Task: Add Cacique Cotija Cheese to the cart.
Action: Mouse moved to (18, 95)
Screenshot: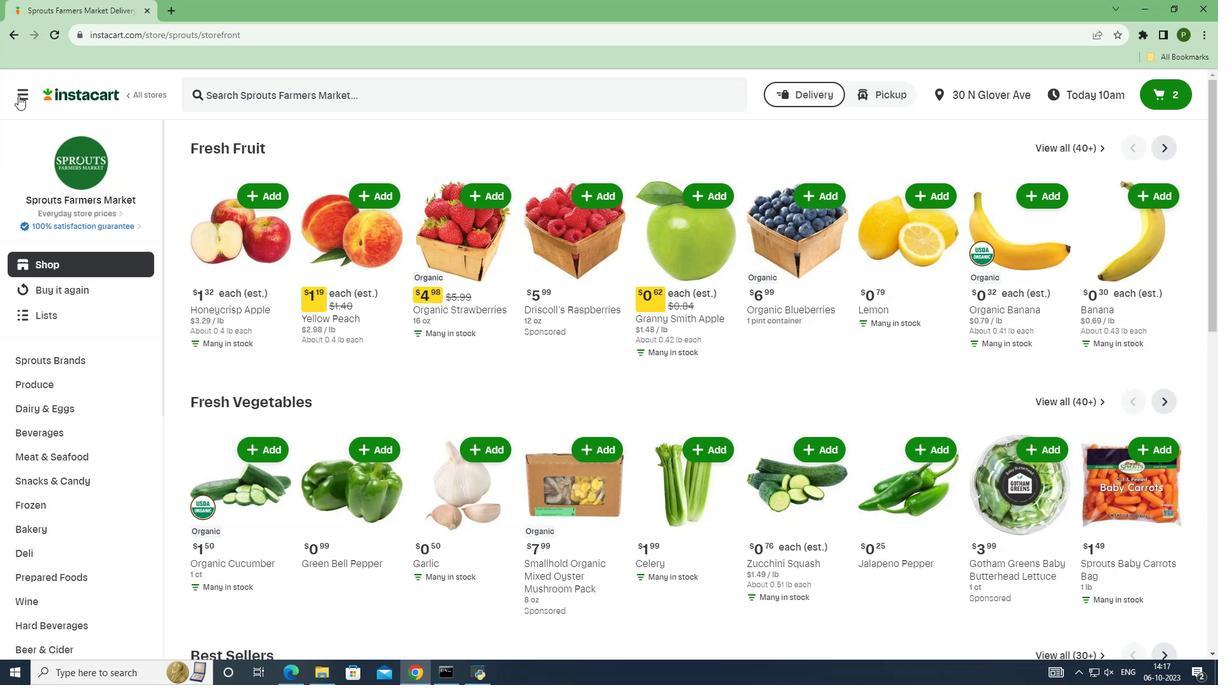 
Action: Mouse pressed left at (18, 95)
Screenshot: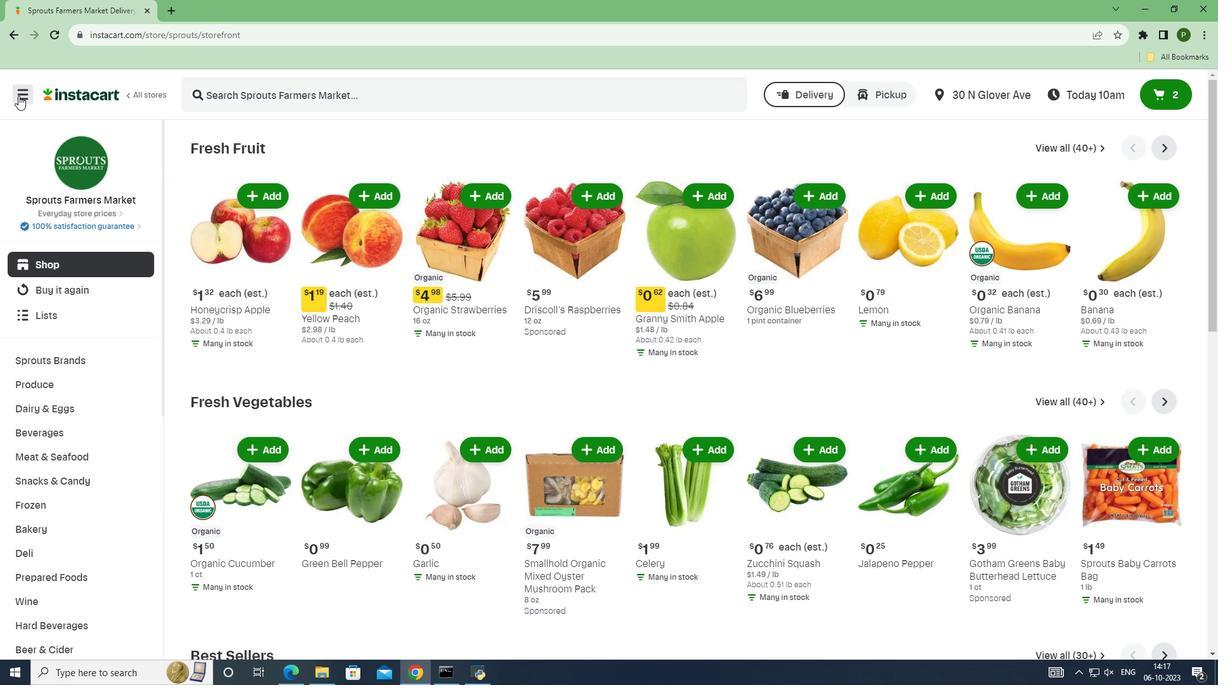 
Action: Mouse moved to (42, 332)
Screenshot: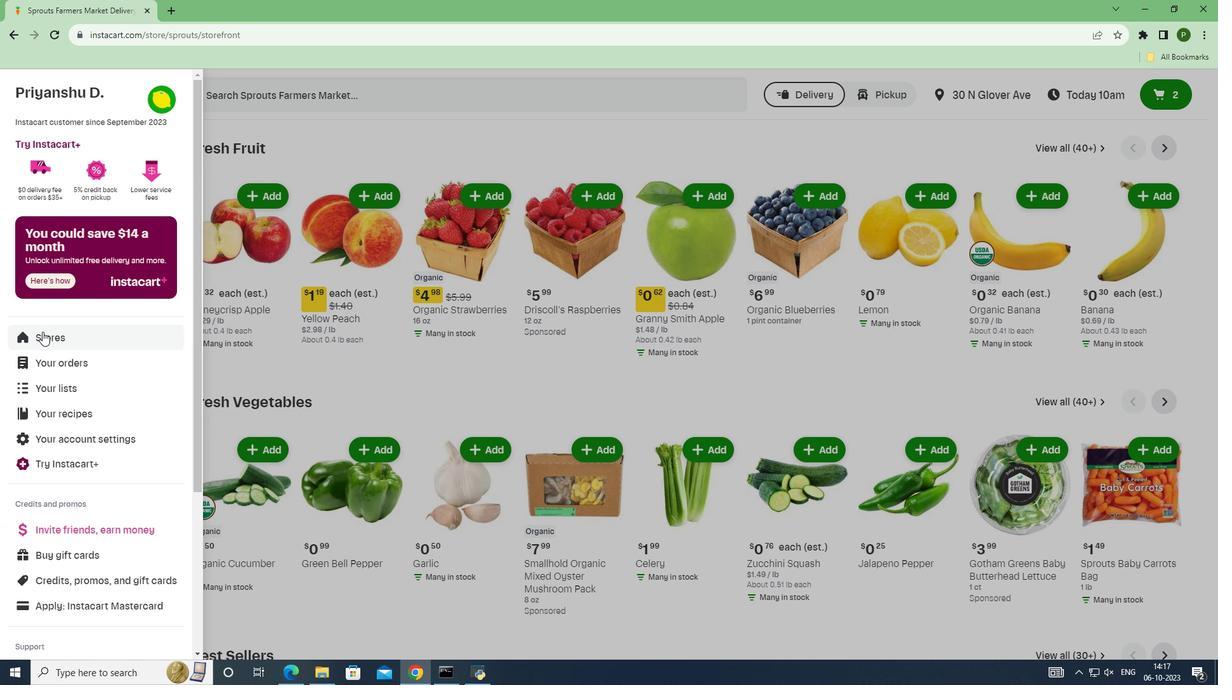 
Action: Mouse pressed left at (42, 332)
Screenshot: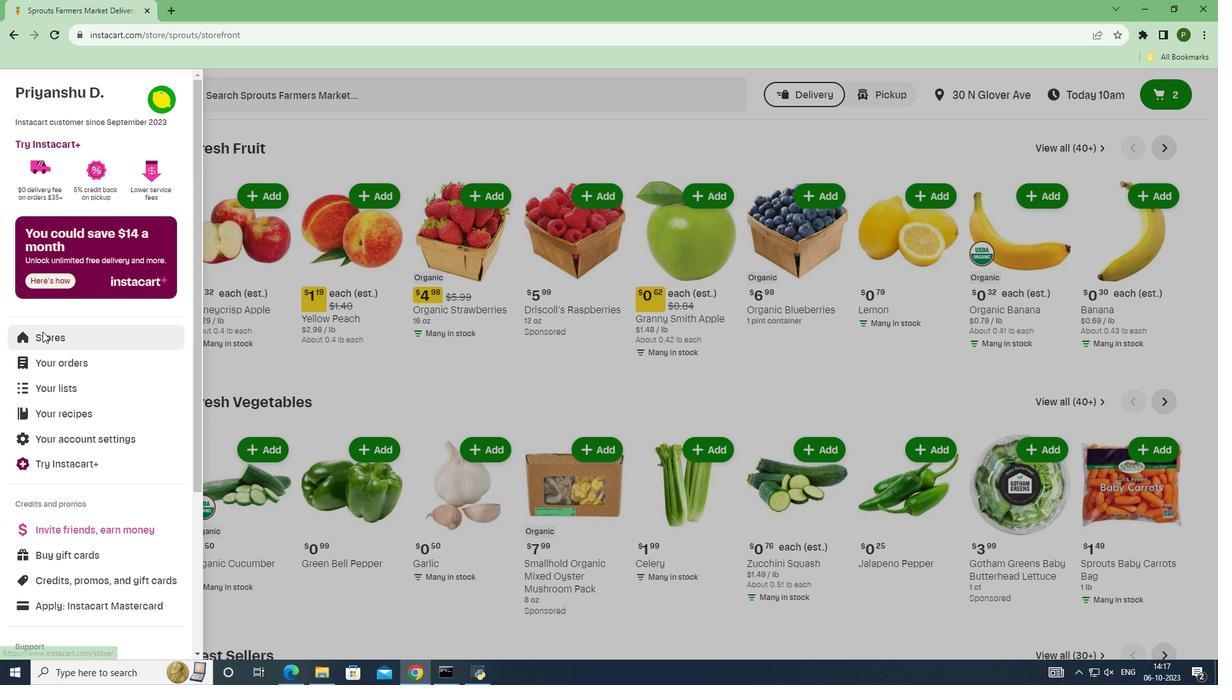 
Action: Mouse moved to (286, 144)
Screenshot: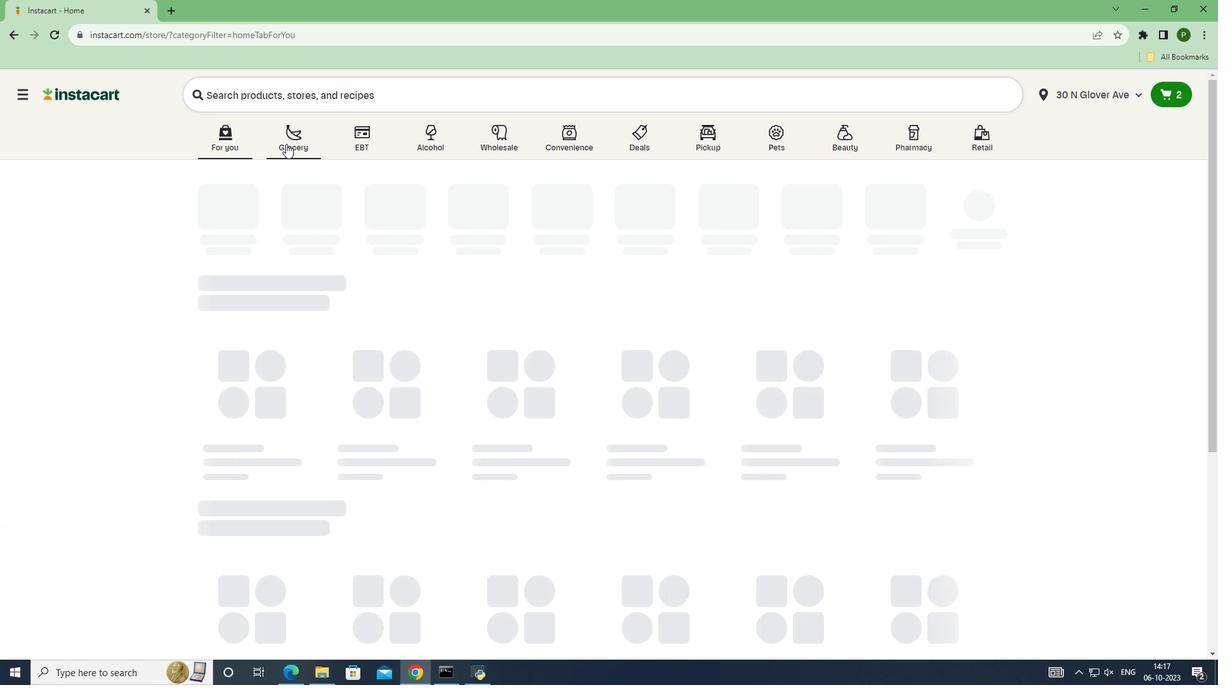
Action: Mouse pressed left at (286, 144)
Screenshot: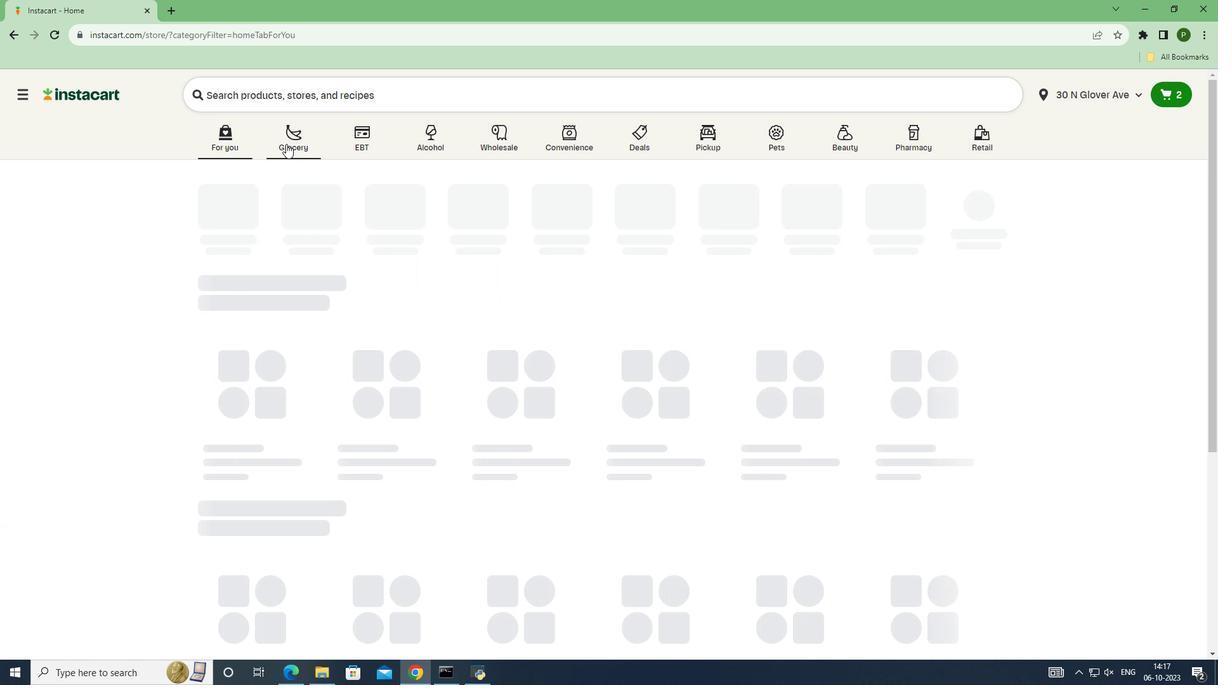 
Action: Mouse moved to (306, 197)
Screenshot: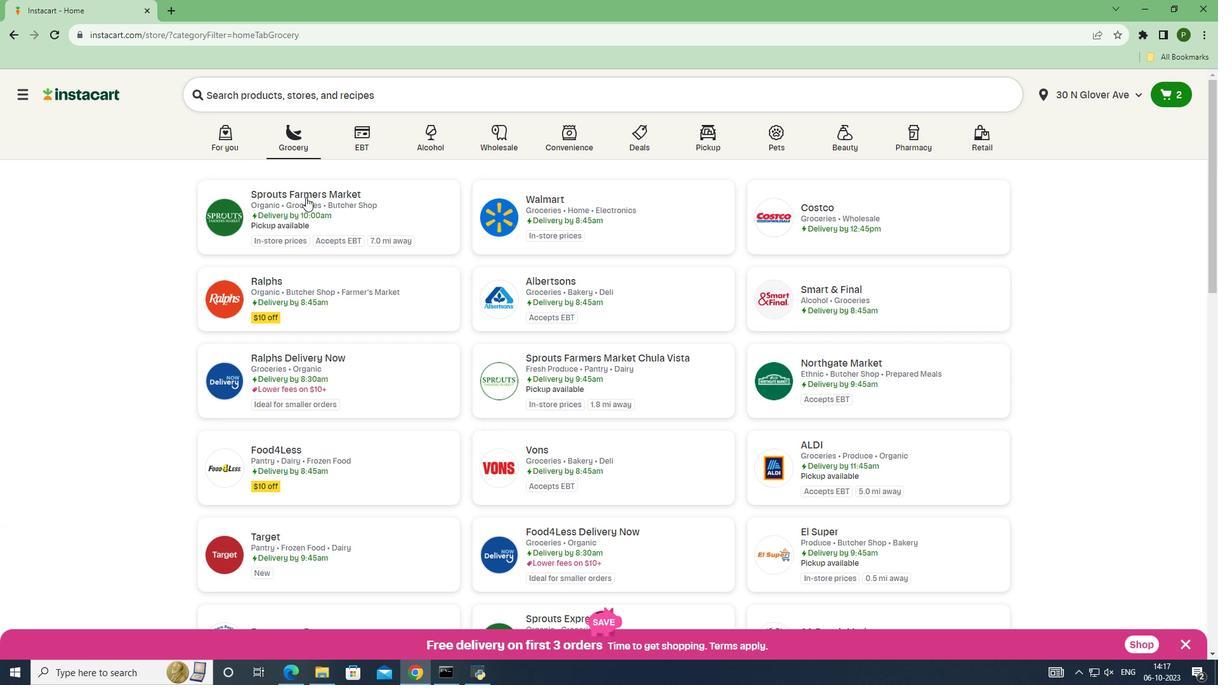 
Action: Mouse pressed left at (306, 197)
Screenshot: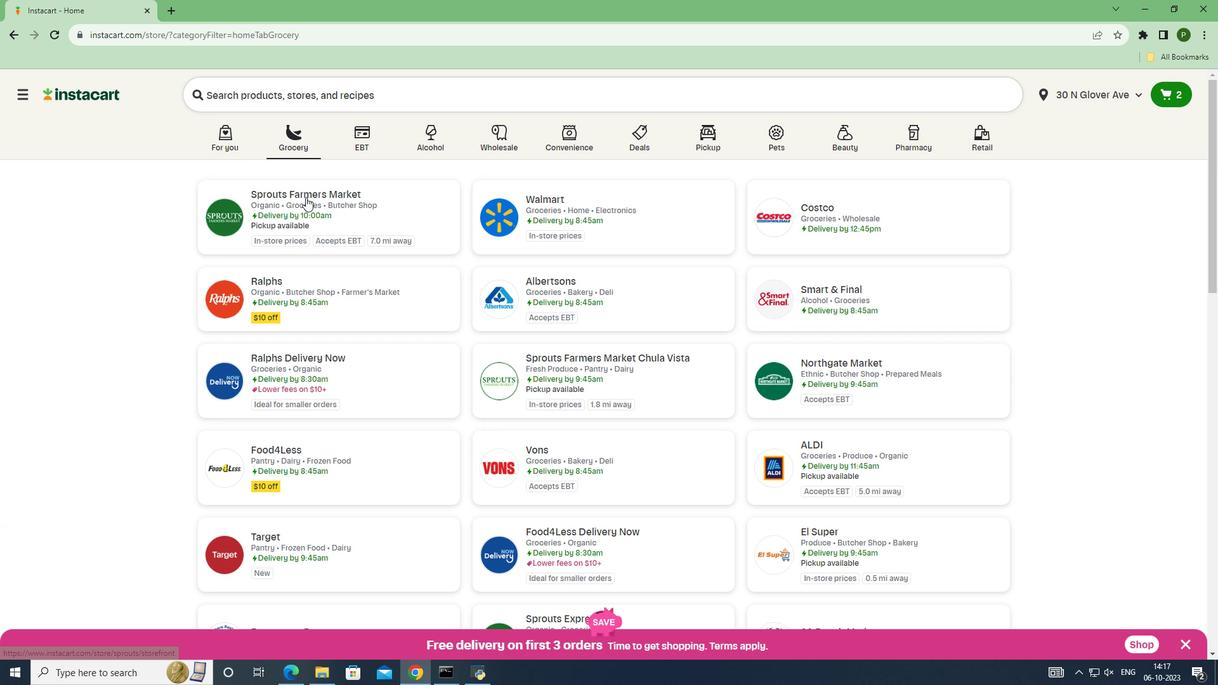 
Action: Mouse moved to (55, 406)
Screenshot: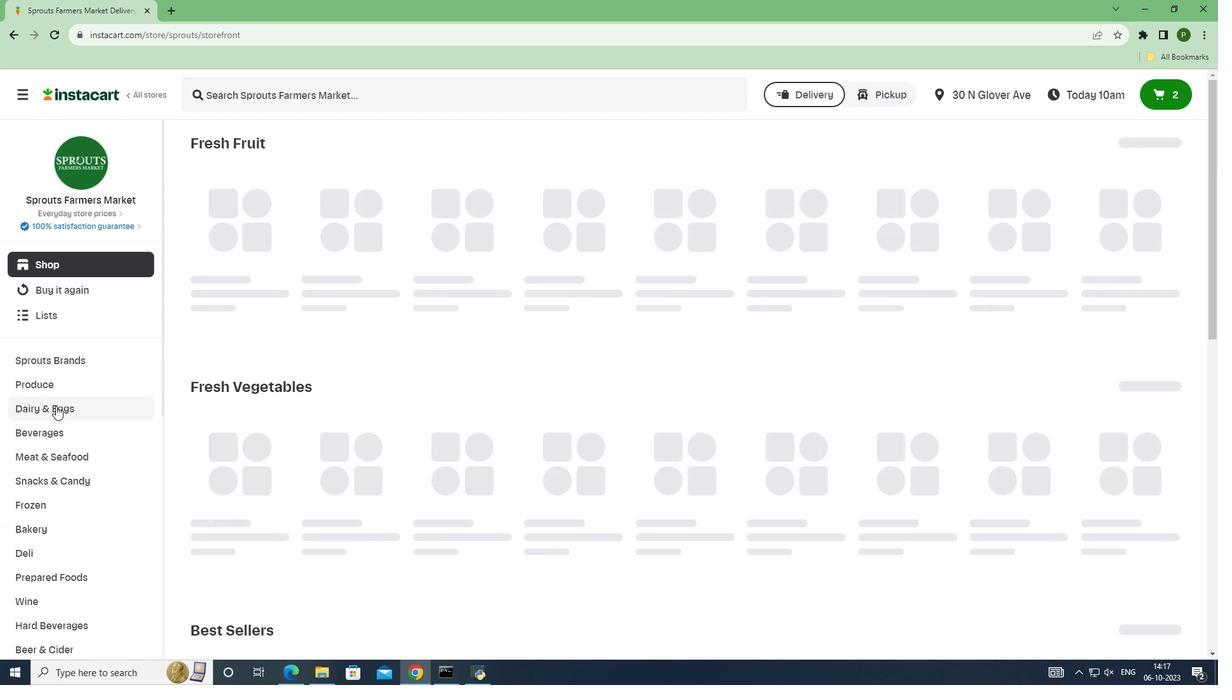 
Action: Mouse pressed left at (55, 406)
Screenshot: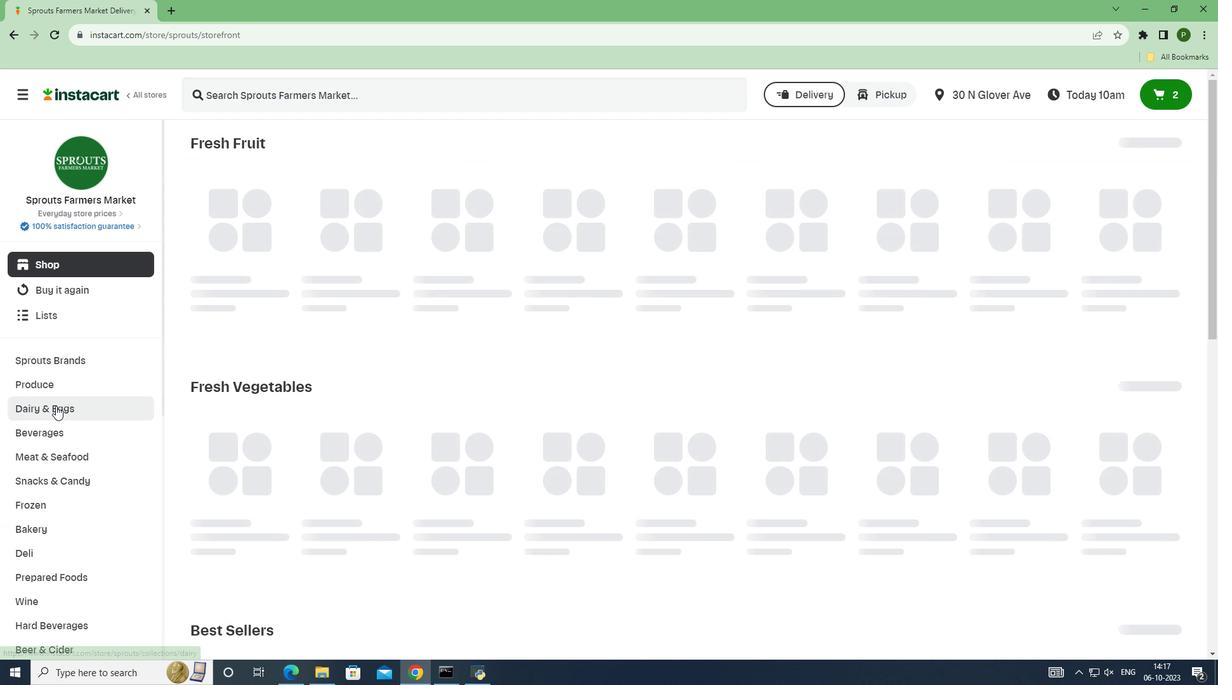 
Action: Mouse moved to (46, 455)
Screenshot: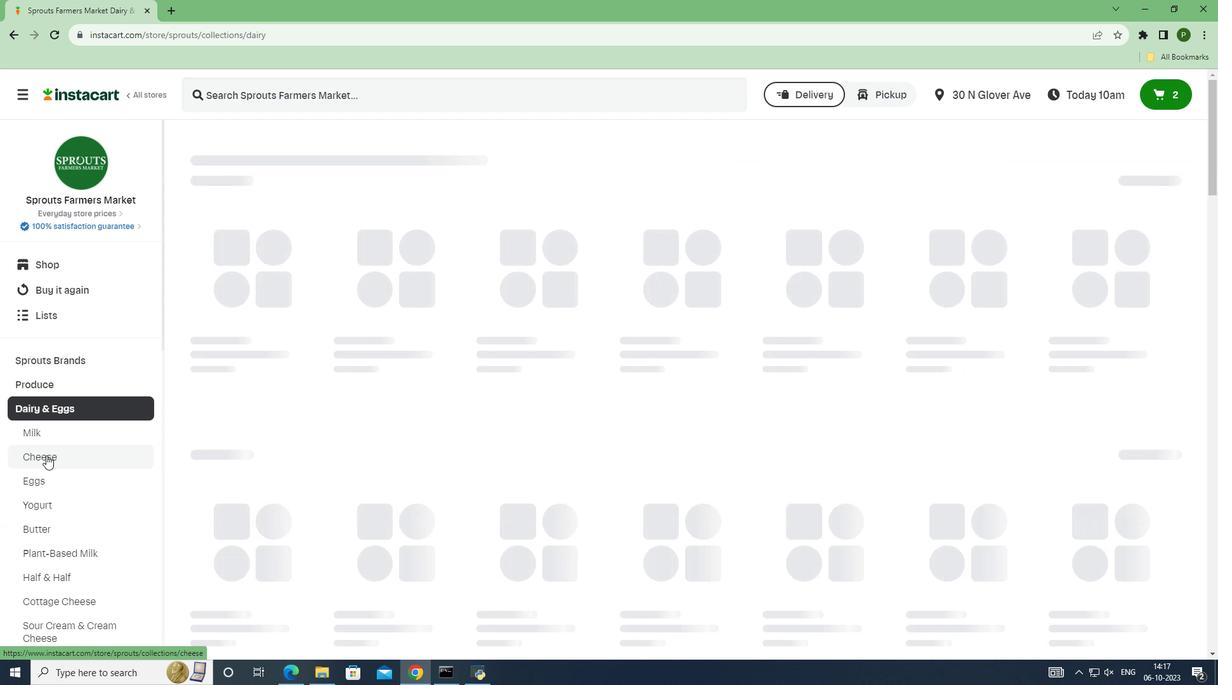 
Action: Mouse pressed left at (46, 455)
Screenshot: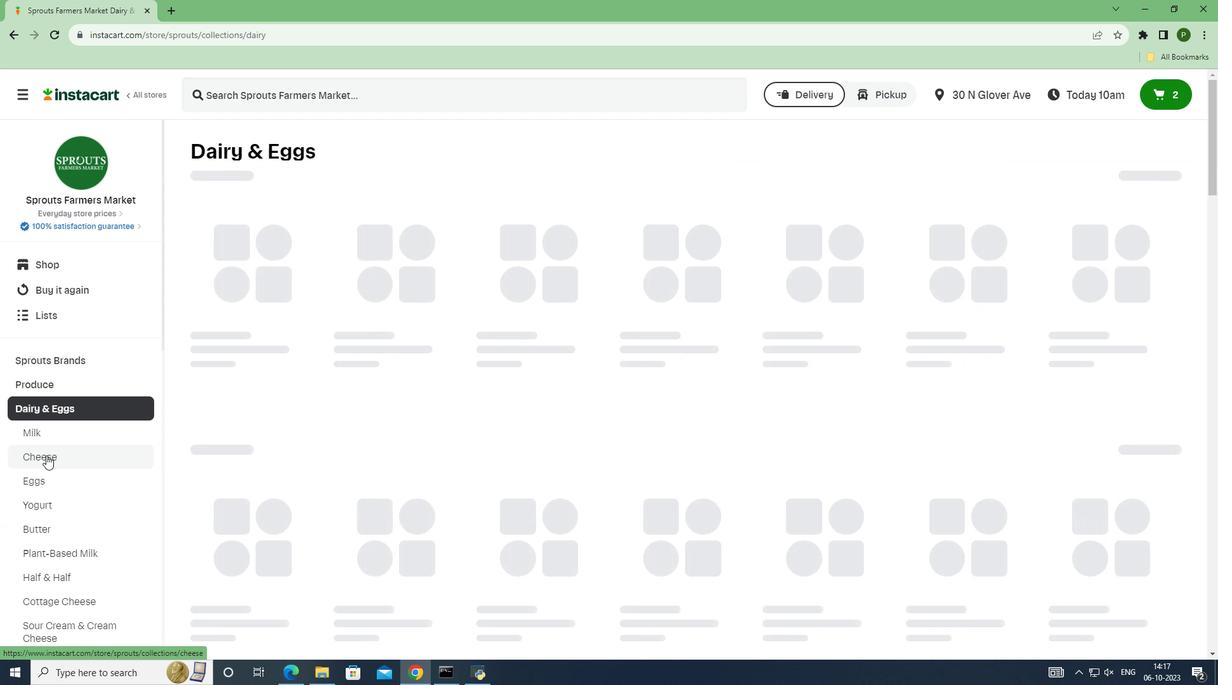 
Action: Mouse moved to (251, 100)
Screenshot: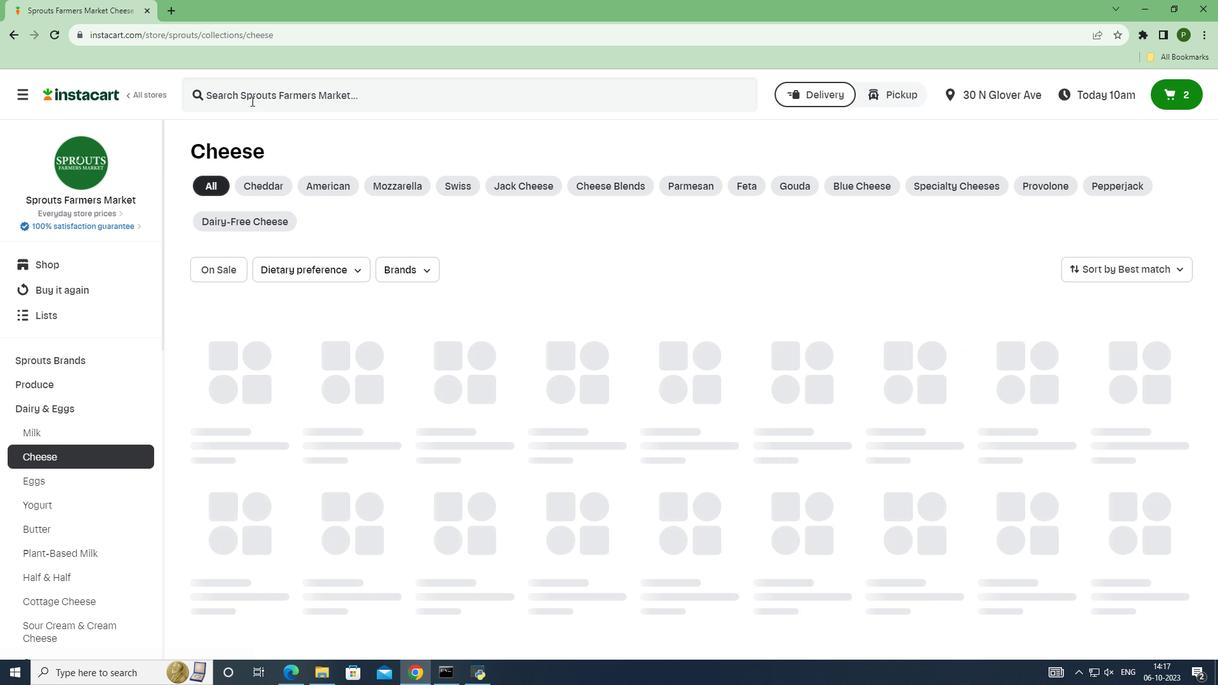 
Action: Mouse pressed left at (251, 100)
Screenshot: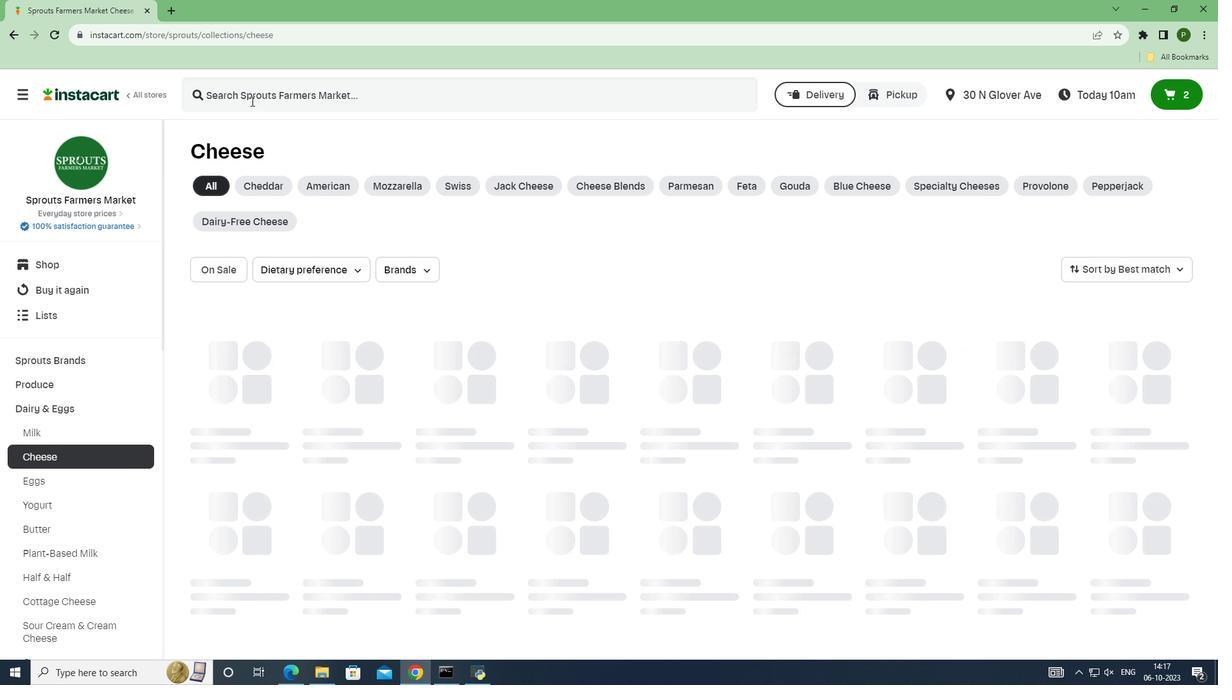 
Action: Key pressed <Key.caps_lock>C<Key.caps_lock>acique<Key.space><Key.caps_lock>C<Key.caps_lock>otija<Key.space><Key.caps_lock>C<Key.caps_lock>heese<Key.space><Key.enter>
Screenshot: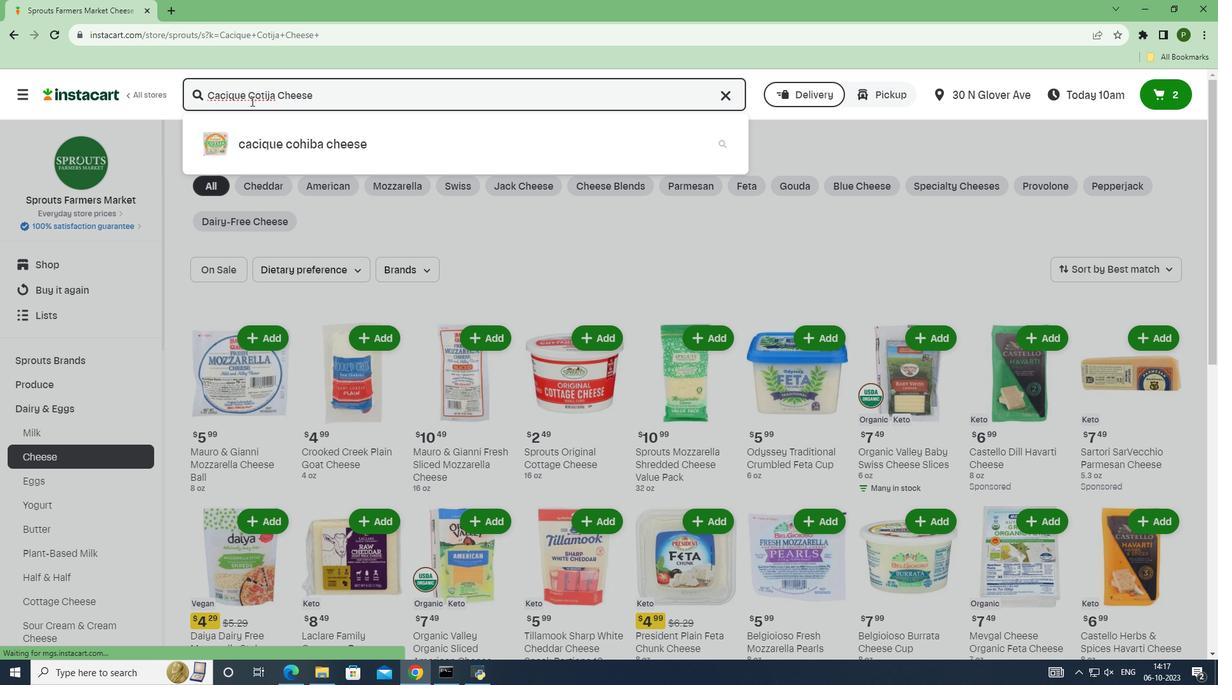 
Action: Mouse moved to (746, 231)
Screenshot: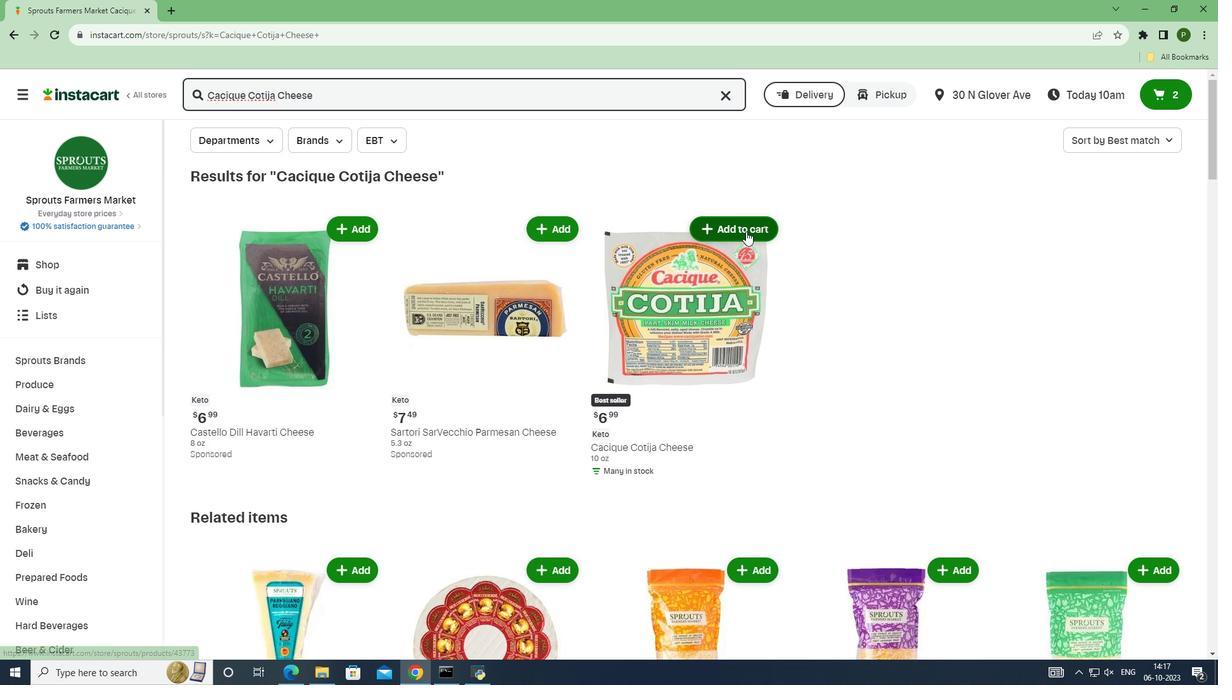 
Action: Mouse pressed left at (746, 231)
Screenshot: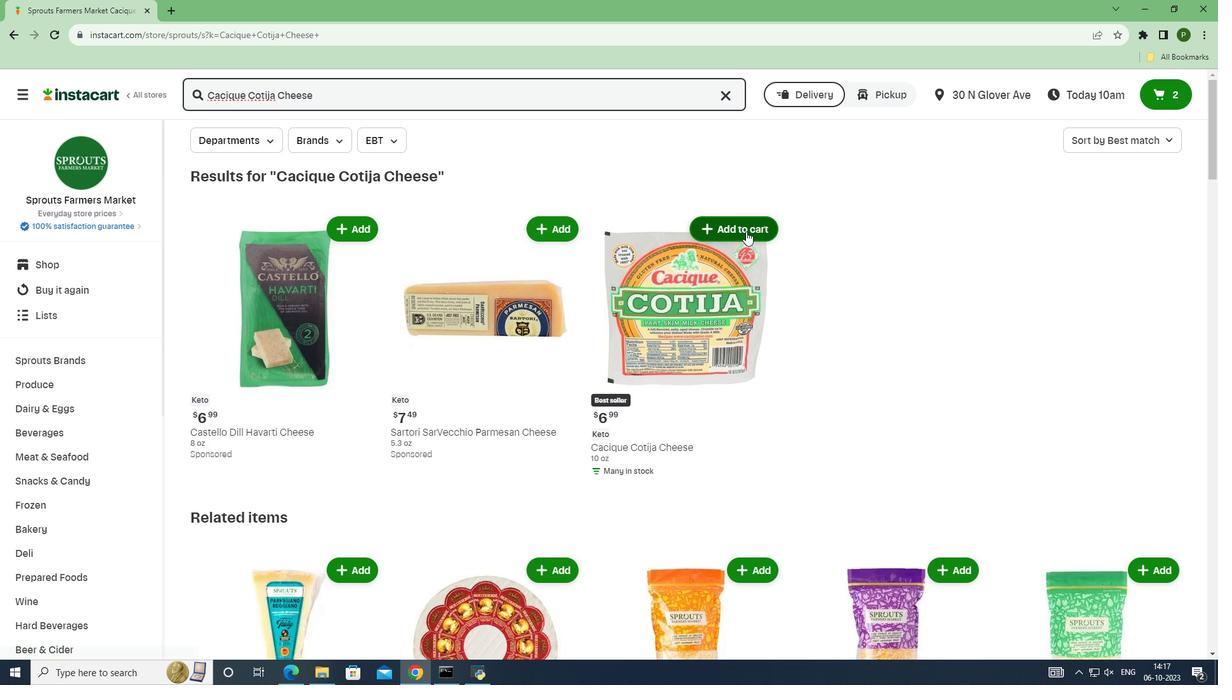 
Action: Mouse moved to (832, 345)
Screenshot: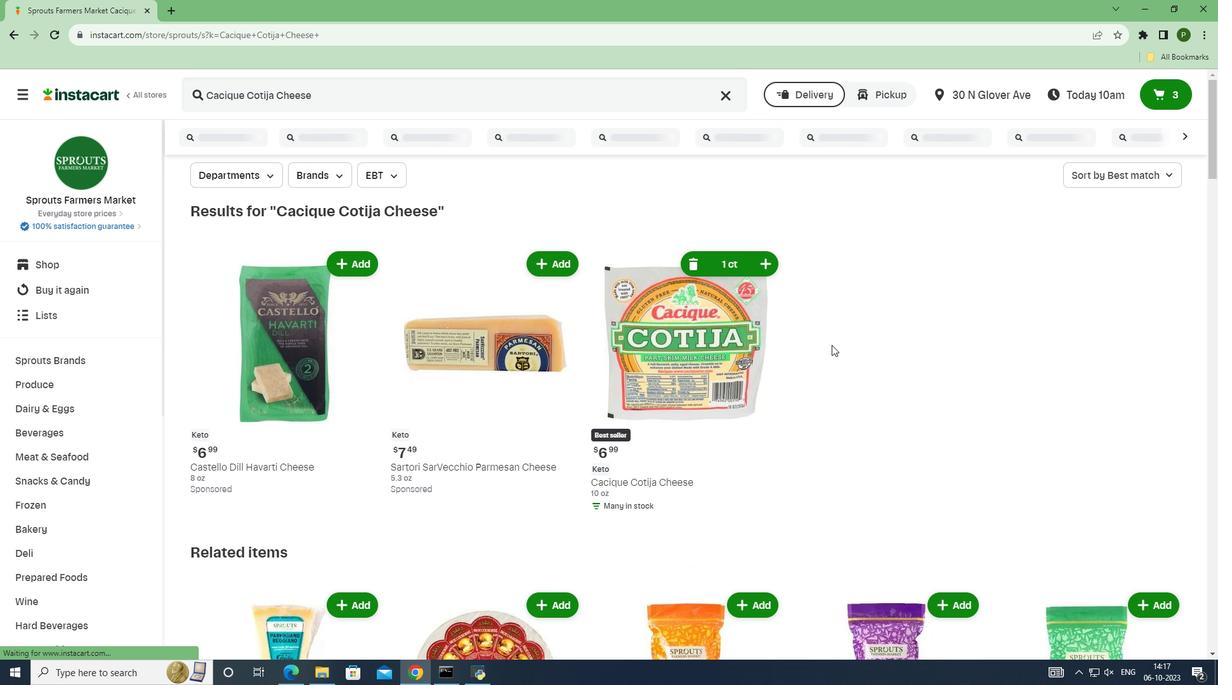 
